 Task: Subtitles and Captions: Burn subtitles directly onto a video.
Action: Mouse pressed right at (670, 636)
Screenshot: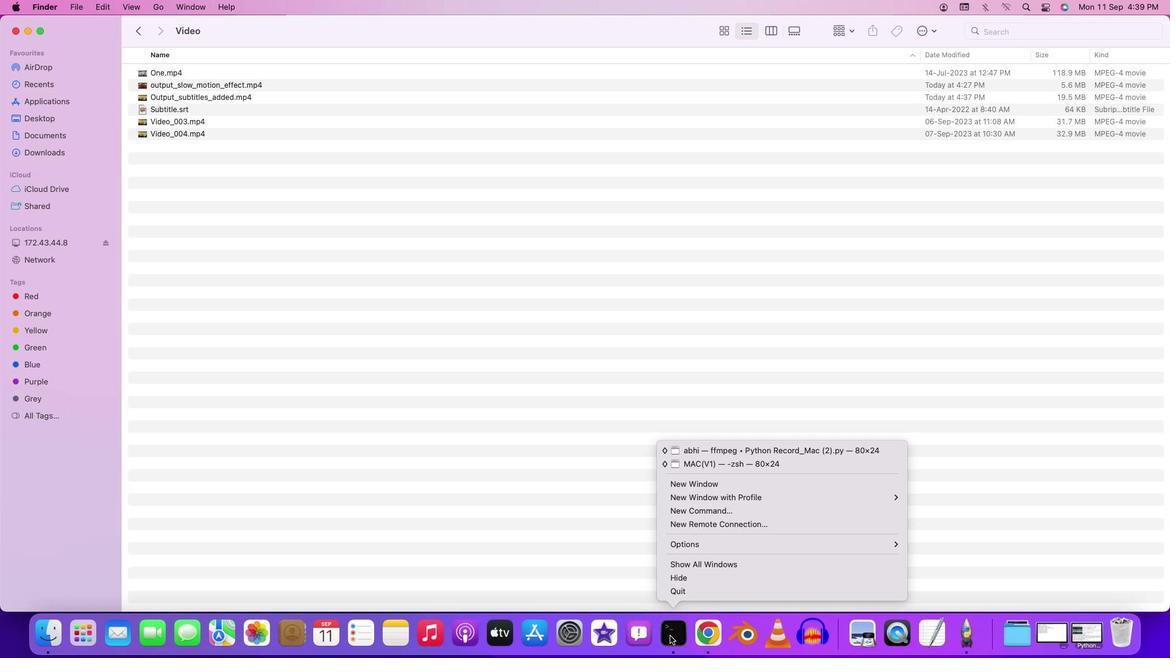 
Action: Mouse moved to (699, 484)
Screenshot: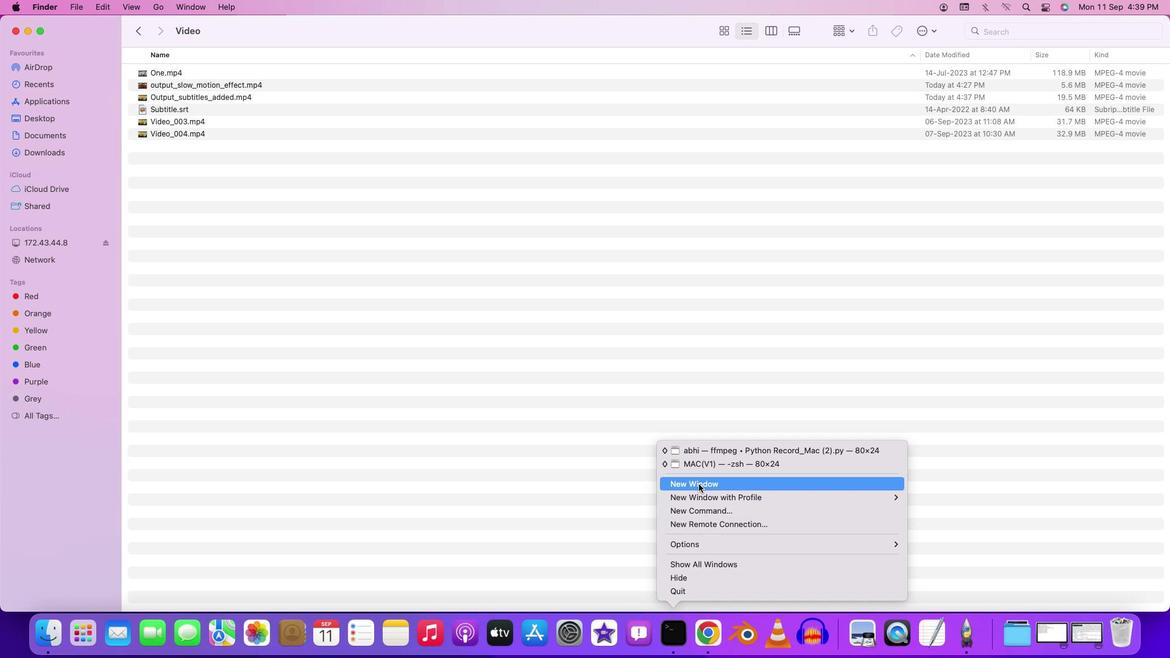 
Action: Mouse pressed left at (699, 484)
Screenshot: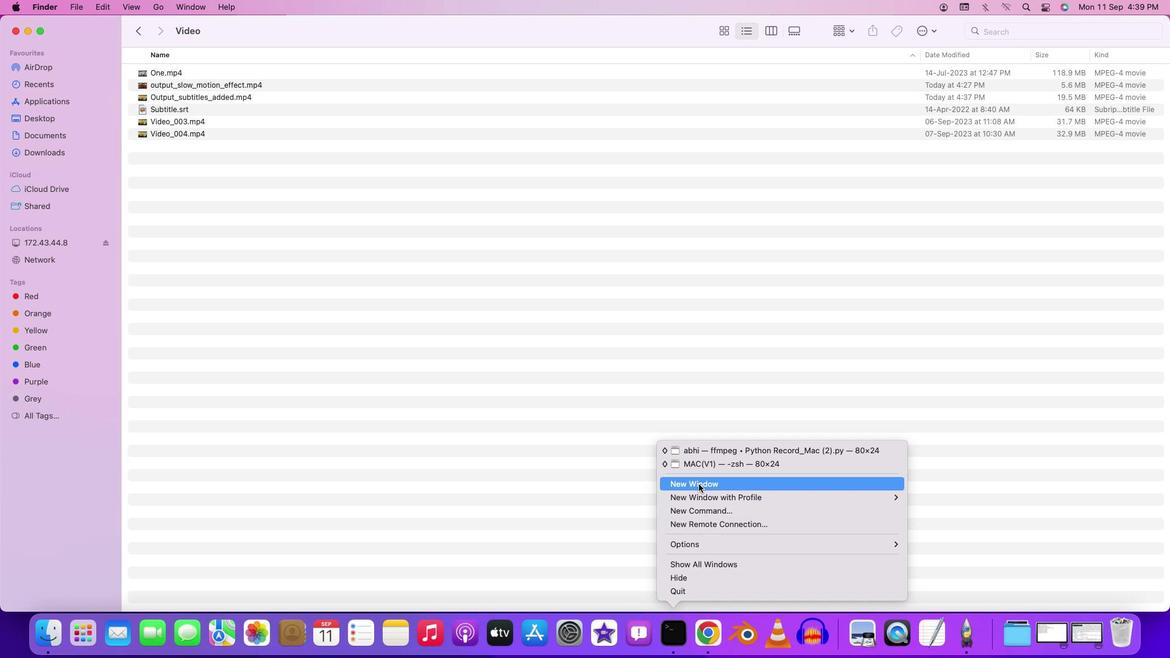 
Action: Mouse moved to (596, 271)
Screenshot: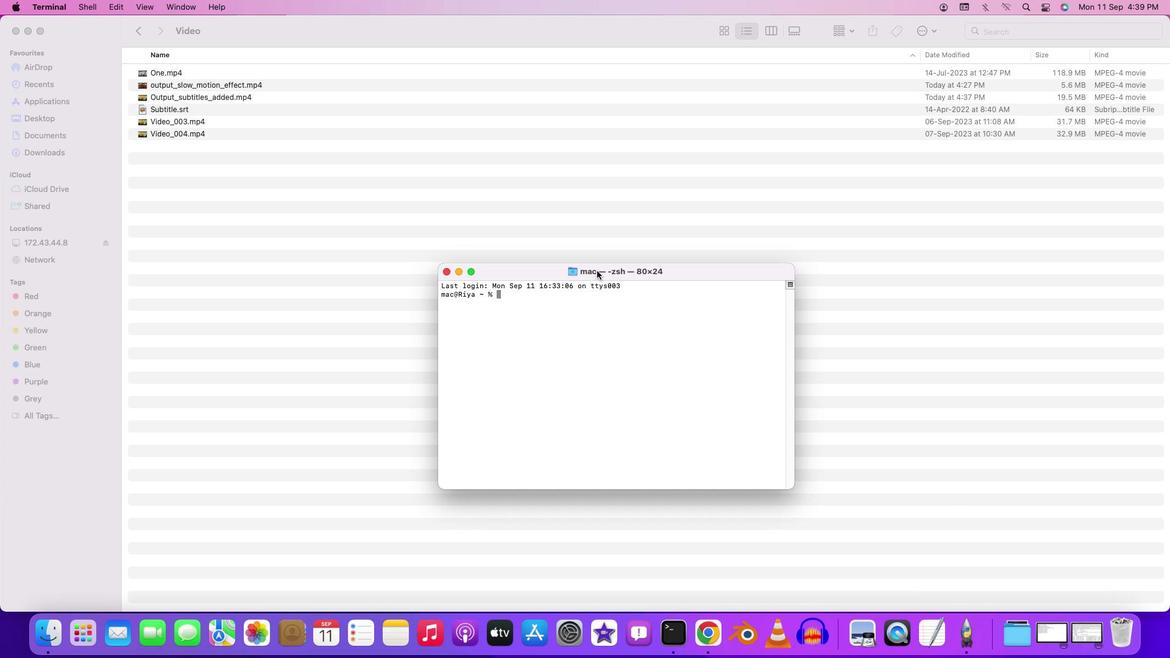 
Action: Mouse pressed left at (596, 271)
Screenshot: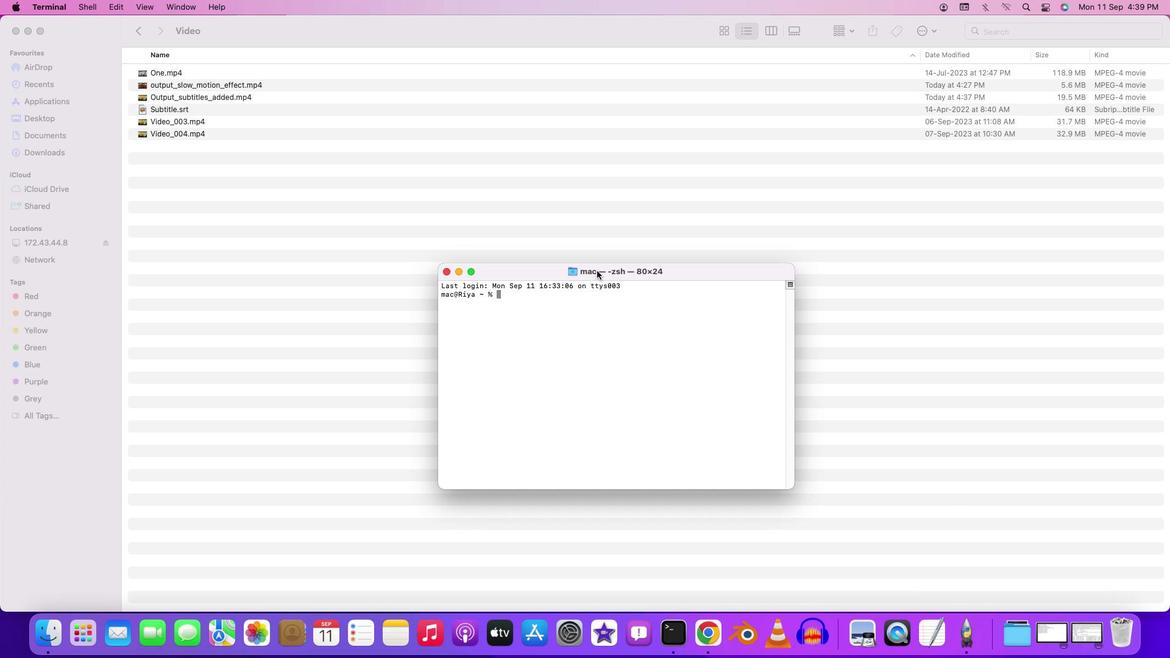 
Action: Mouse moved to (550, 307)
Screenshot: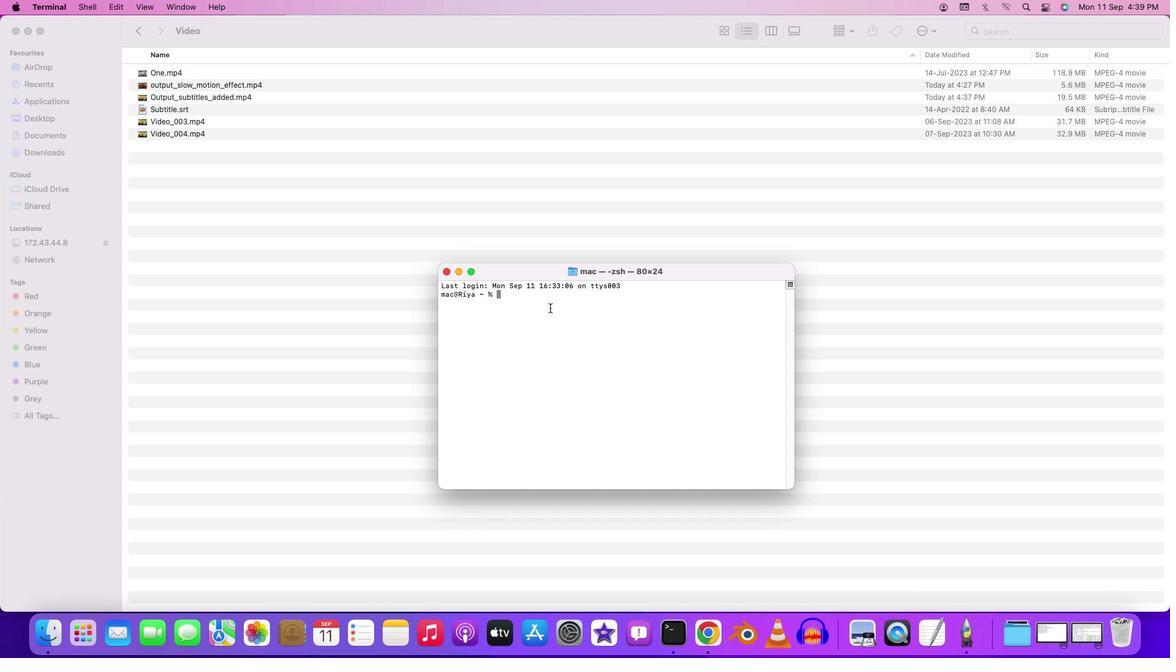 
Action: Key pressed 'c''d'Key.space'd''e''s''k''t''o''p'Key.enter'c''d'Key.space'f''f''m''p''e''g'Key.enter'c''d'Key.space'e''f''f''e''c''t''s'Key.enter'c''d'Key.spaceKey.shift'V''i''d''e''o'Key.enter'f''f''m''p''e''g'Key.space'-''i'Key.space'i'Key.backspaceKey.shift'V''i''d''e''o'Key.shift'_''0''0''4''.''m''p''4'Key.spaceKey.leftKey.rightKey.leftKey.leftKey.leftKey.rightKey.leftKey.rightKey.rightKey.leftKey.leftKey.leftKey.rightKey.rightKey.rightKey.rightKey.right'-''v''f'Key.spaceKey.shift'"''s''u''b''t''i''t''l''e''s'Key.shift'+'Key.backspace'=''s'Key.backspaceKey.shift'S''u''b''t''i''t''l''e''.''s''r''t'Key.spaceKey.backspaceKey.shift'"'Key.spaceKey.leftKey.leftKey.leftKey.leftKey.leftKey.leftKey.leftKey.leftKey.leftKey.leftKey.leftKey.leftKey.leftKey.leftKey.rightKey.leftKey.rightKey.rightKey.rightKey.rightKey.rightKey.rightKey.rightKey.rightKey.rightKey.rightKey.rightKey.rightKey.rightKey.rightKey.leftKey.rightKey.right'-''c'Key.shift':''v'Key.space
Screenshot: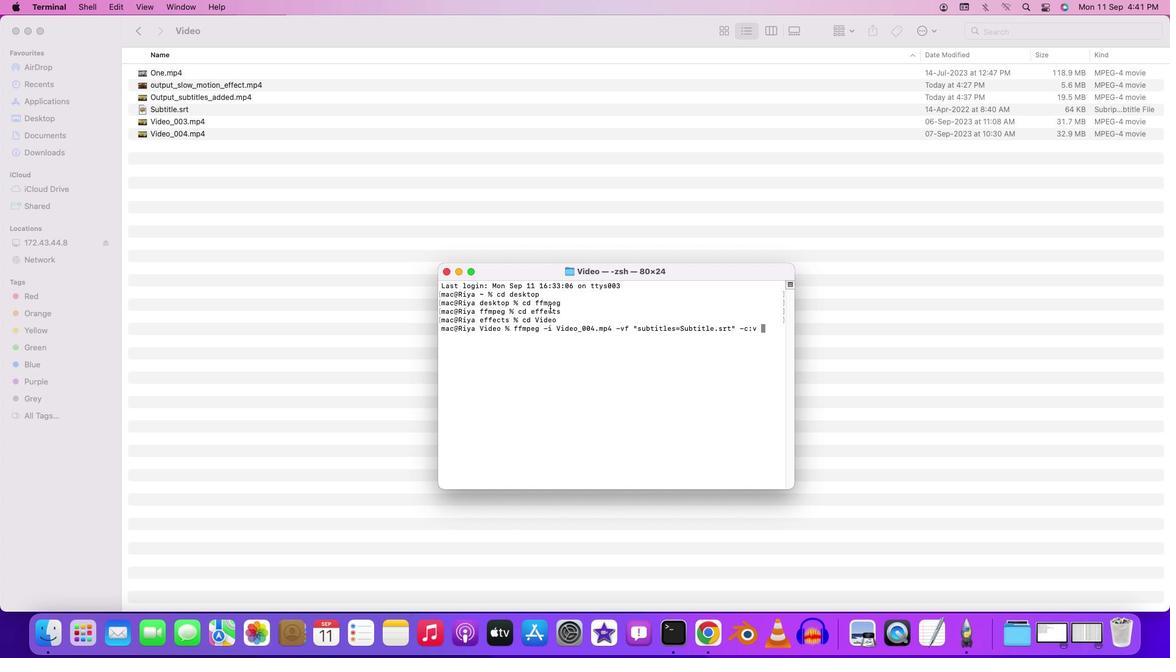 
Action: Mouse moved to (550, 307)
Screenshot: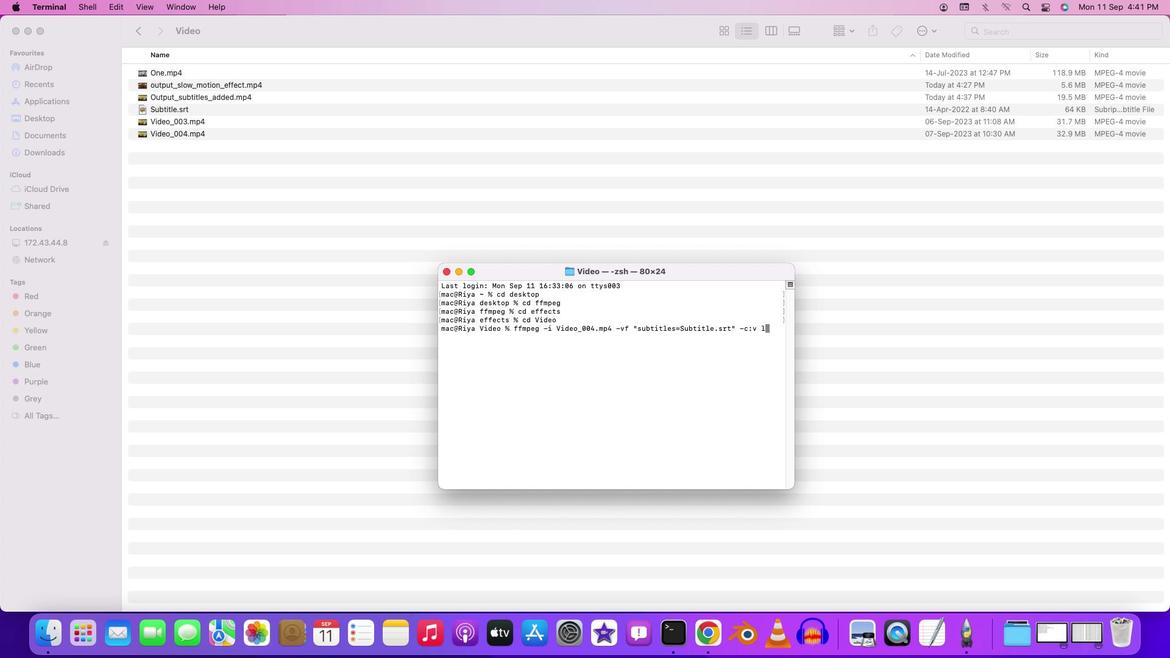 
Action: Key pressed 'l''i''b''x''2''6''4''-'Key.backspaceKey.space'-''c'Key.shift':''a'Key.space'a''a''c'Key.leftKey.leftKey.leftKey.leftKey.leftKey.leftKey.leftKey.leftKey.leftKey.leftKey.leftKey.leftKey.rightKey.leftKey.leftKey.leftKey.leftKey.leftKey.leftKey.leftKey.leftKey.leftKey.rightKey.rightKey.rightKey.rightKey.rightKey.rightKey.rightKey.rightKey.rightKey.rightKey.rightKey.rightKey.rightKey.rightKey.rightKey.rightKey.rightKey.rightKey.rightKey.rightKey.rightKey.space'-''s''t''r''i''c''t'Key.space'e''x''p''e''r''i''m''e''n''t''a''l'Key.space'o''u''t''p''u''t'Key.shift'_''s''b'Key.backspace'u''b''t''i''t''l''e'Key.shift'_''b''u''r''n''e''d''.''m''p''4'Key.enter
Screenshot: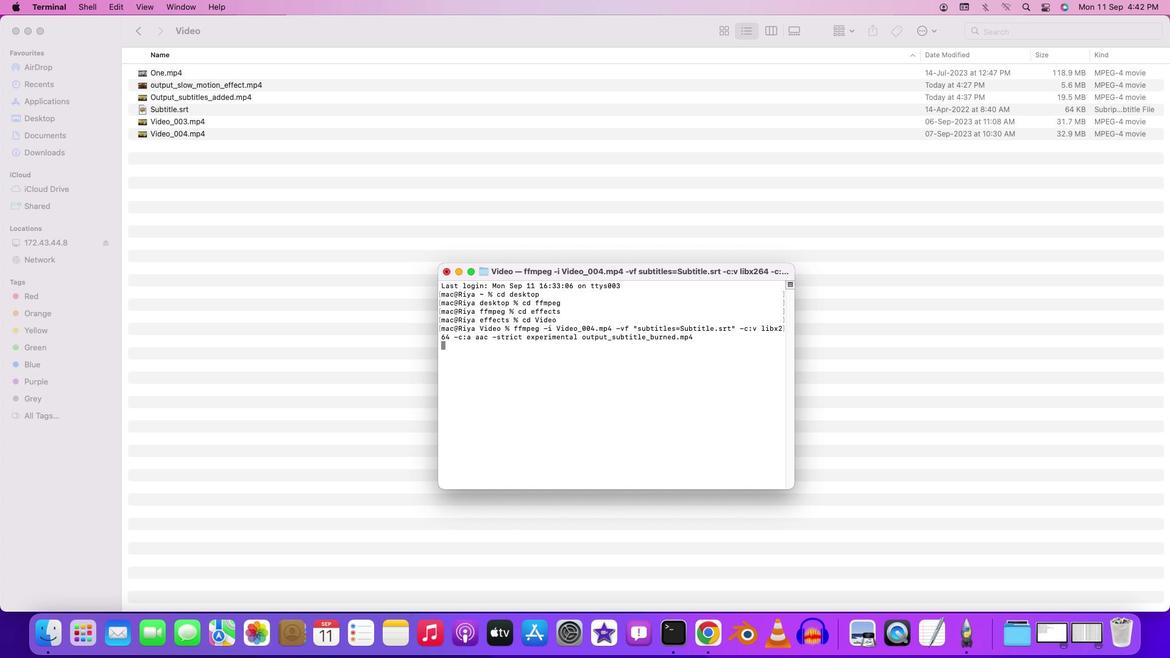 
